 Task: Create a section Agile Assemblers and in the section, add a milestone Internet of Things Integration in the project AgileBuddy
Action: Mouse moved to (46, 287)
Screenshot: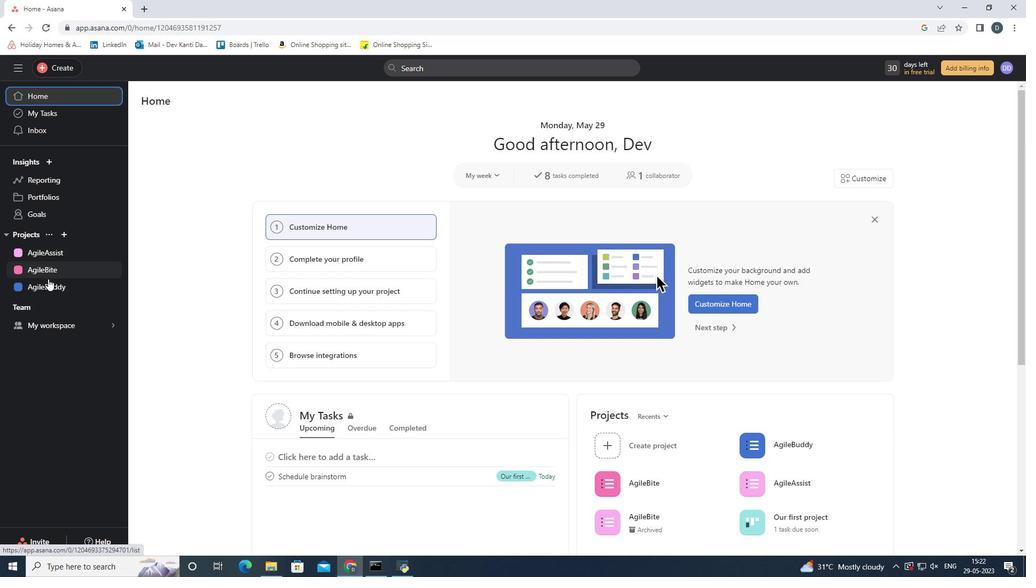
Action: Mouse pressed left at (46, 287)
Screenshot: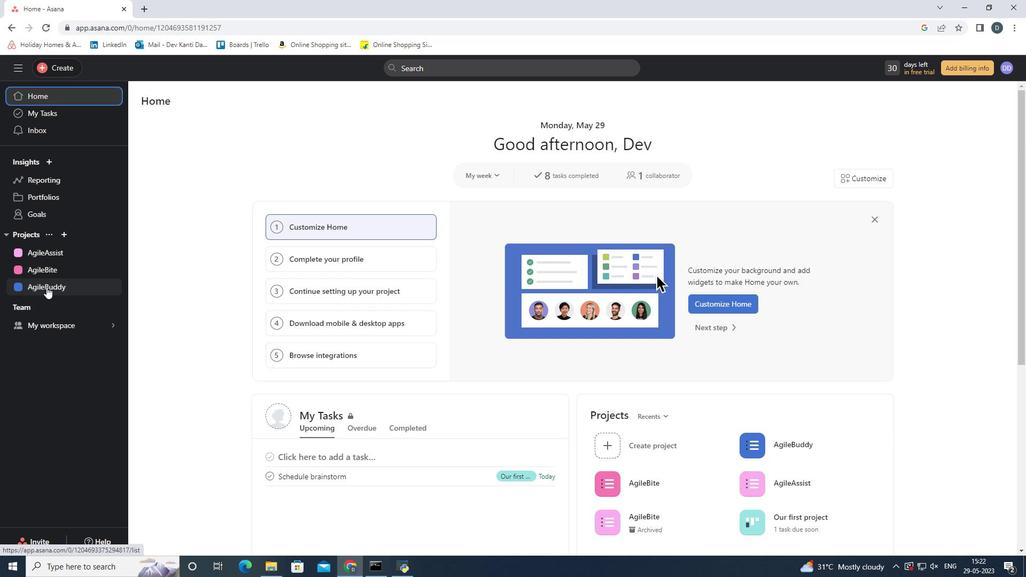 
Action: Mouse moved to (382, 321)
Screenshot: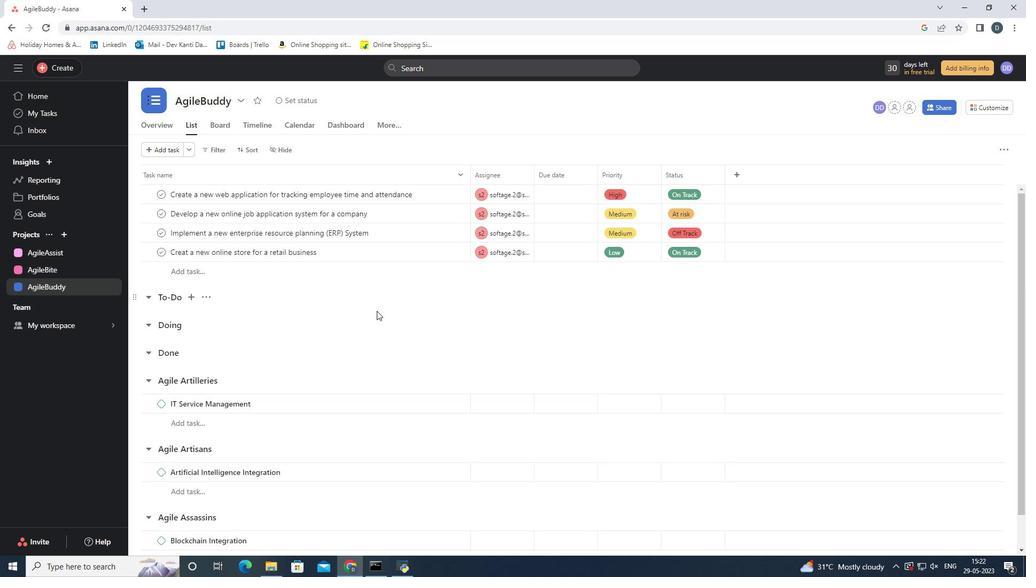 
Action: Mouse scrolled (382, 320) with delta (0, 0)
Screenshot: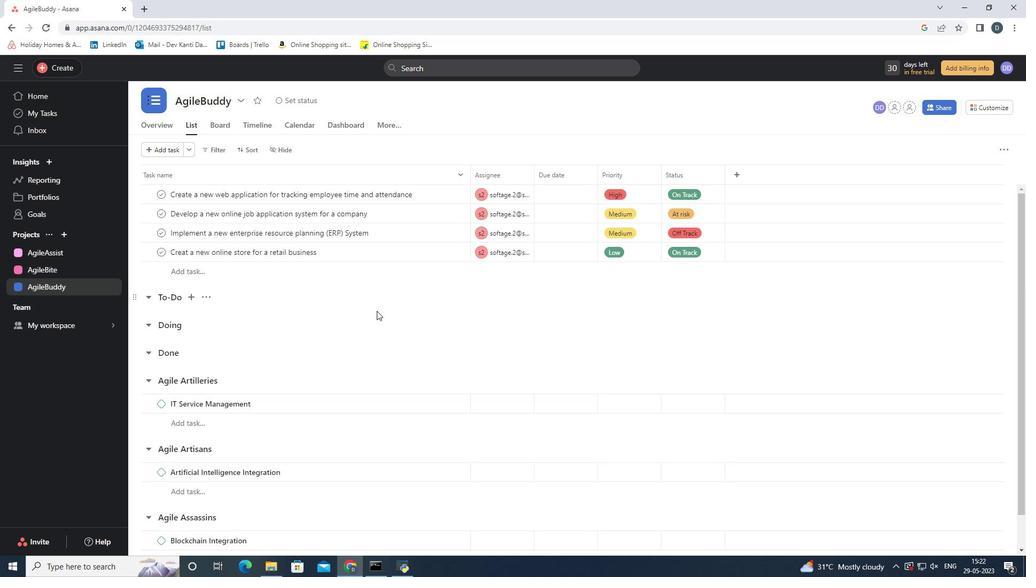 
Action: Mouse moved to (383, 322)
Screenshot: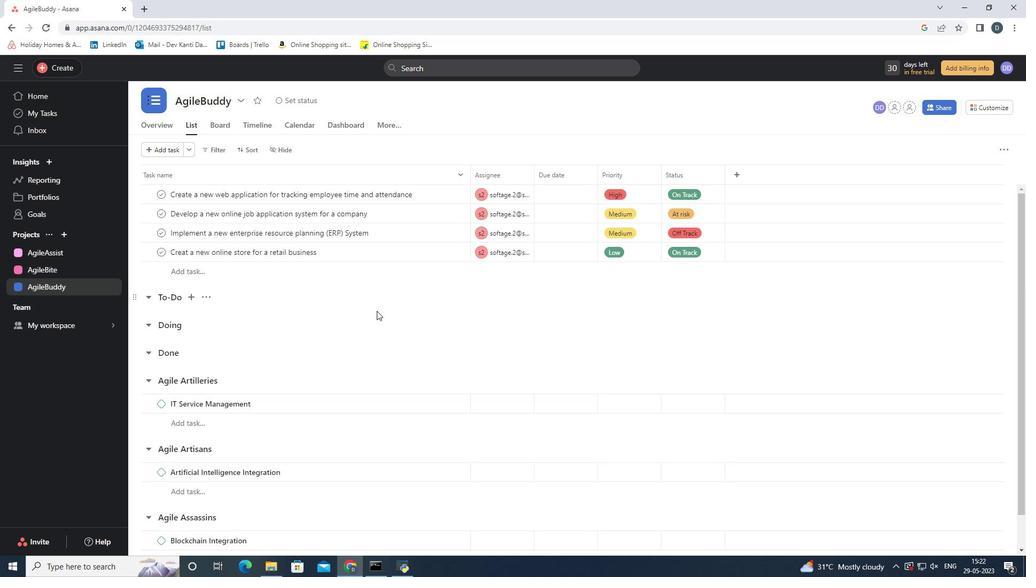 
Action: Mouse scrolled (383, 321) with delta (0, 0)
Screenshot: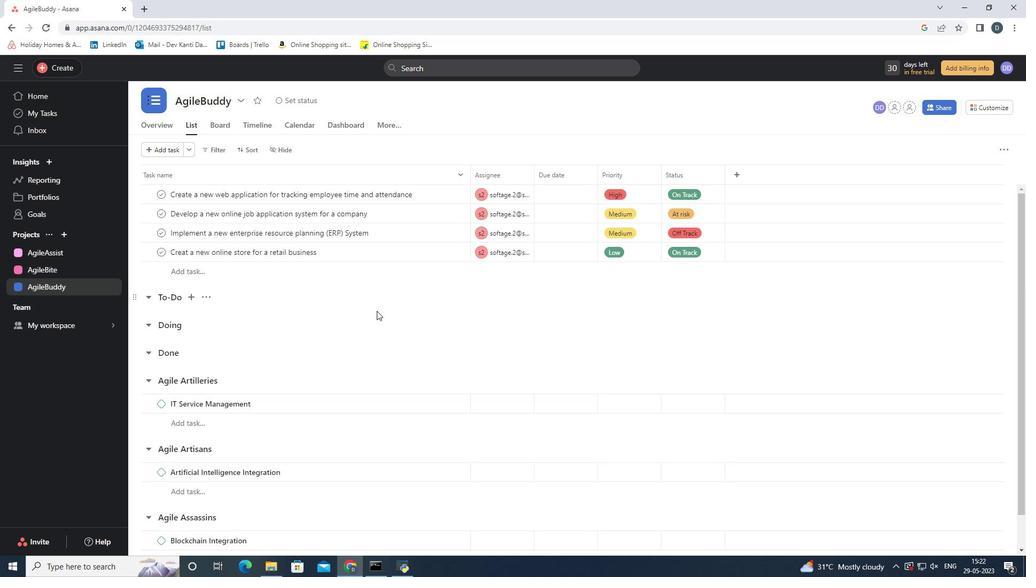
Action: Mouse scrolled (383, 321) with delta (0, 0)
Screenshot: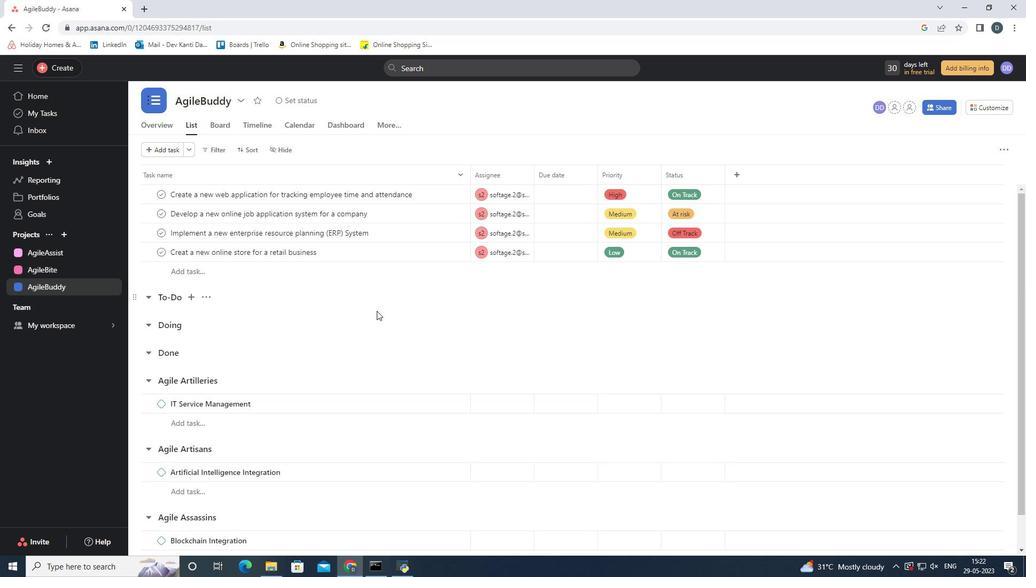 
Action: Mouse scrolled (383, 321) with delta (0, 0)
Screenshot: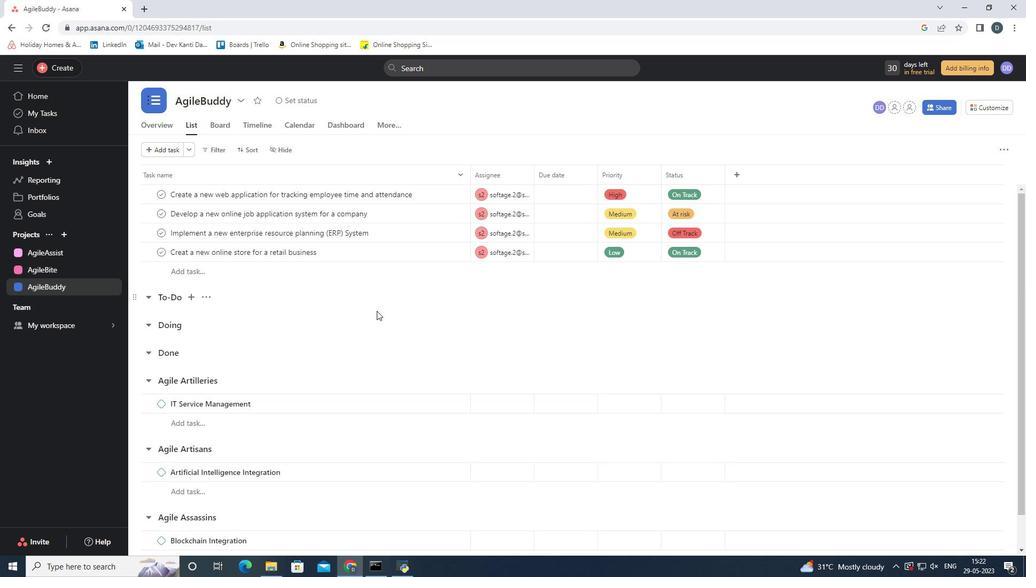
Action: Mouse moved to (384, 322)
Screenshot: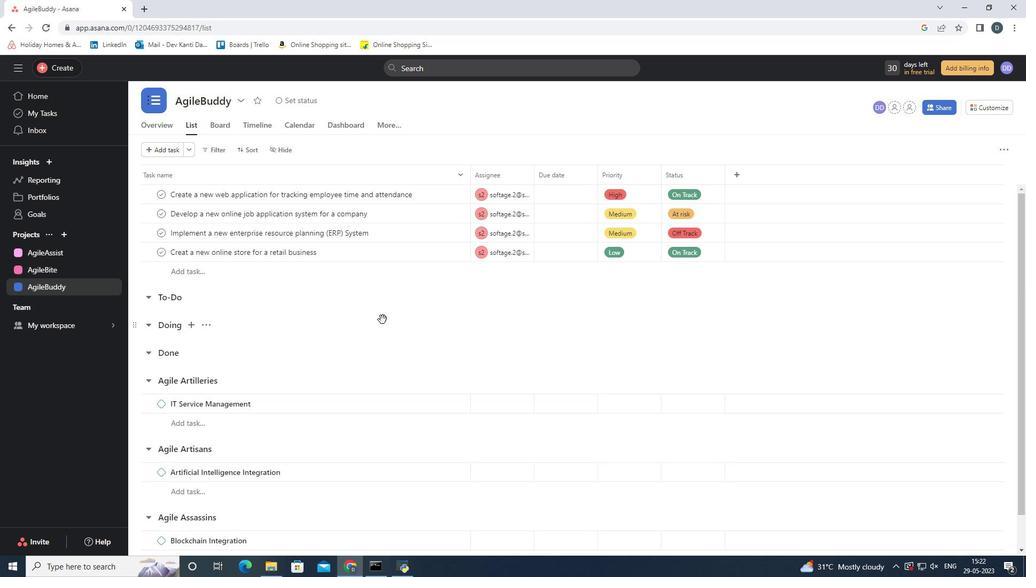 
Action: Mouse scrolled (384, 322) with delta (0, 0)
Screenshot: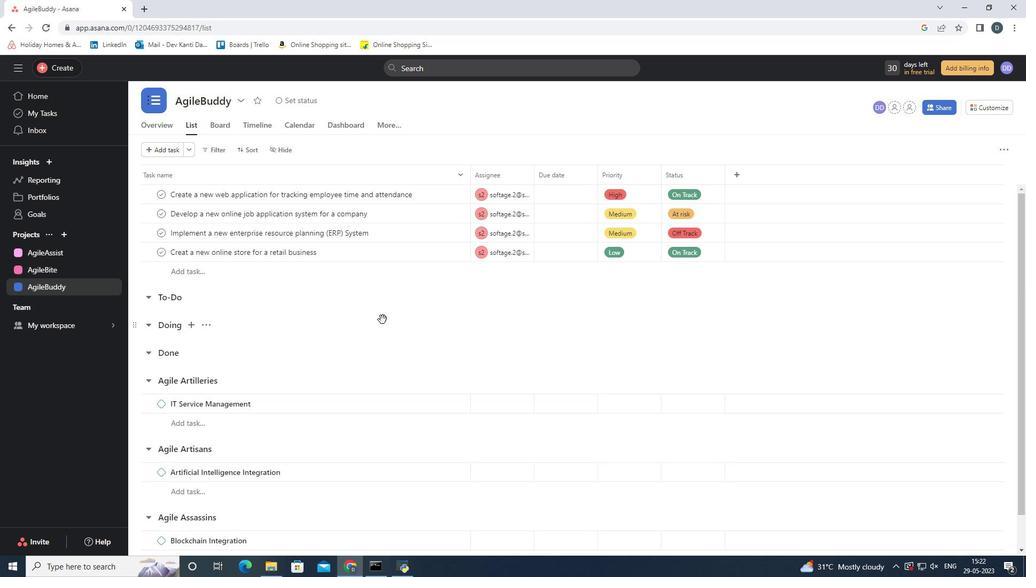
Action: Mouse moved to (185, 546)
Screenshot: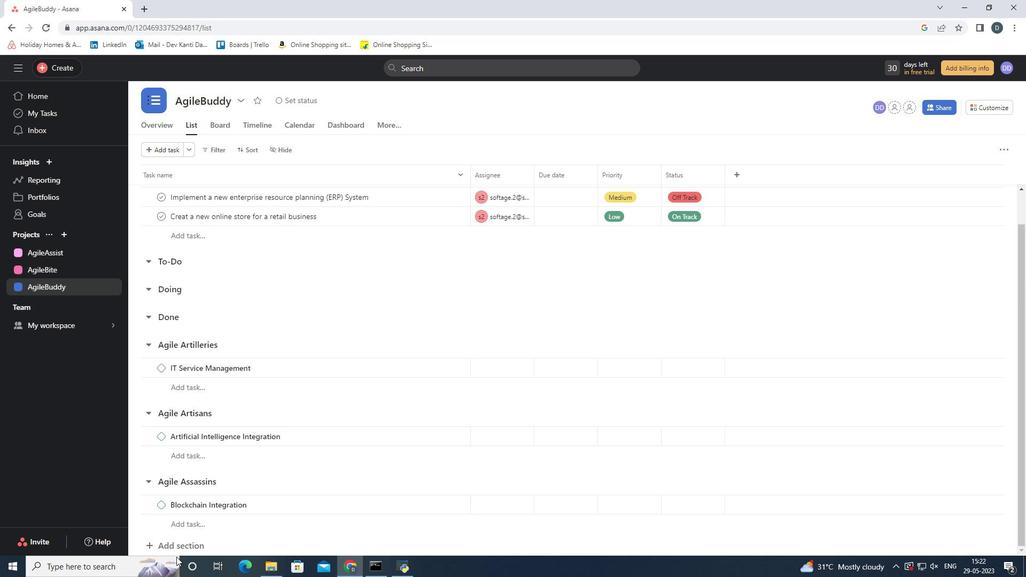 
Action: Mouse pressed left at (185, 546)
Screenshot: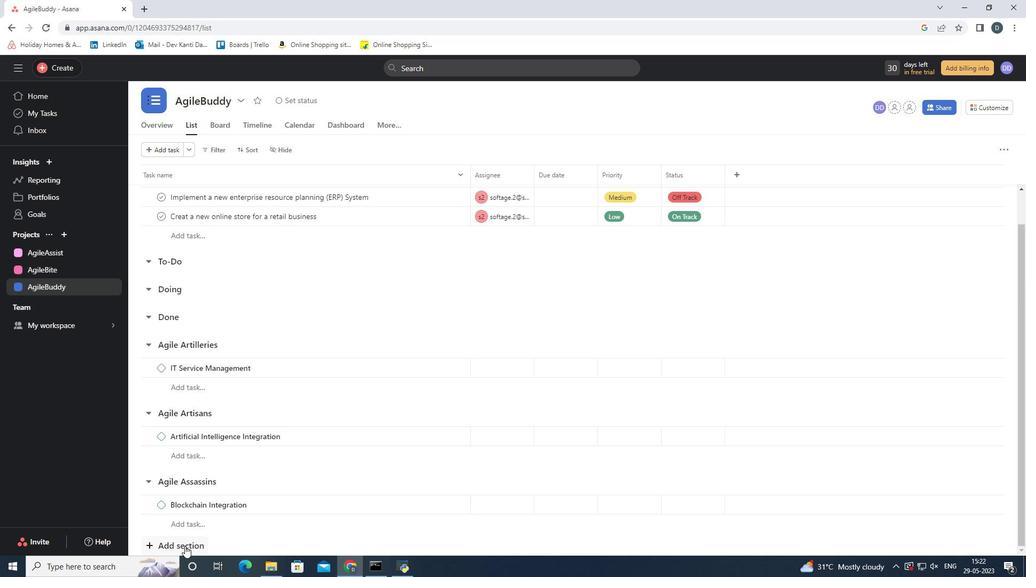 
Action: Mouse moved to (431, 428)
Screenshot: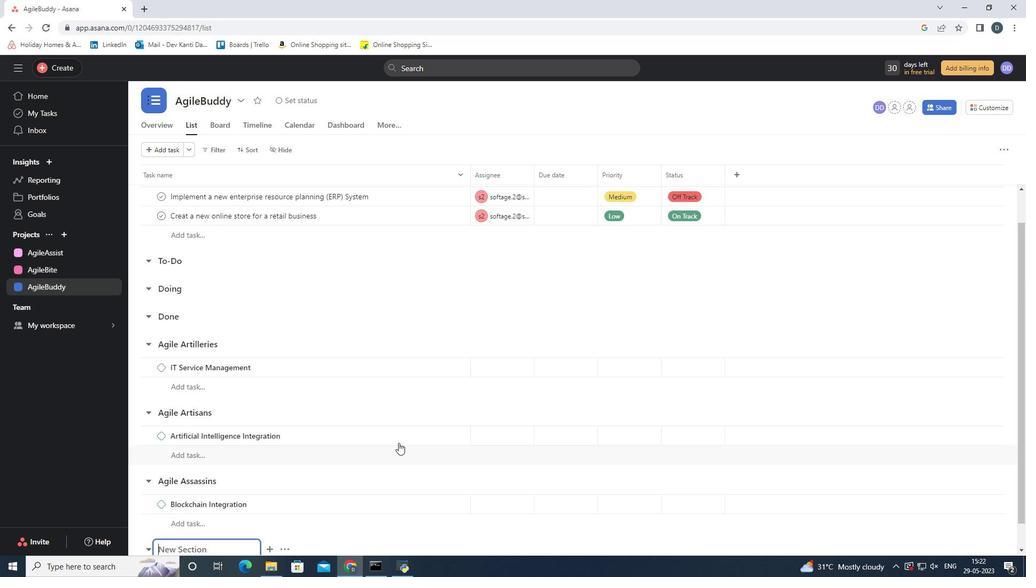 
Action: Mouse scrolled (431, 427) with delta (0, 0)
Screenshot: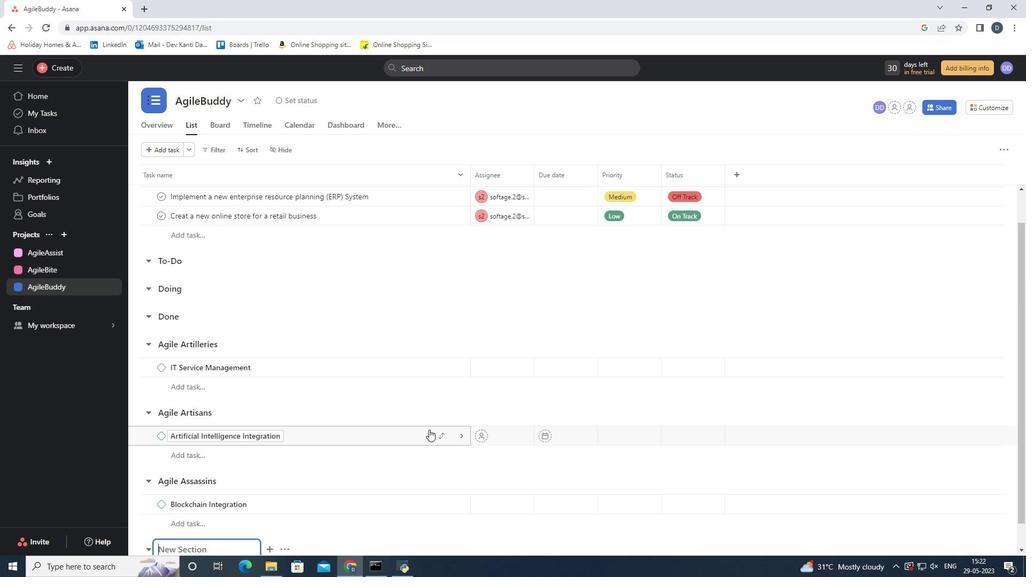 
Action: Mouse scrolled (431, 427) with delta (0, 0)
Screenshot: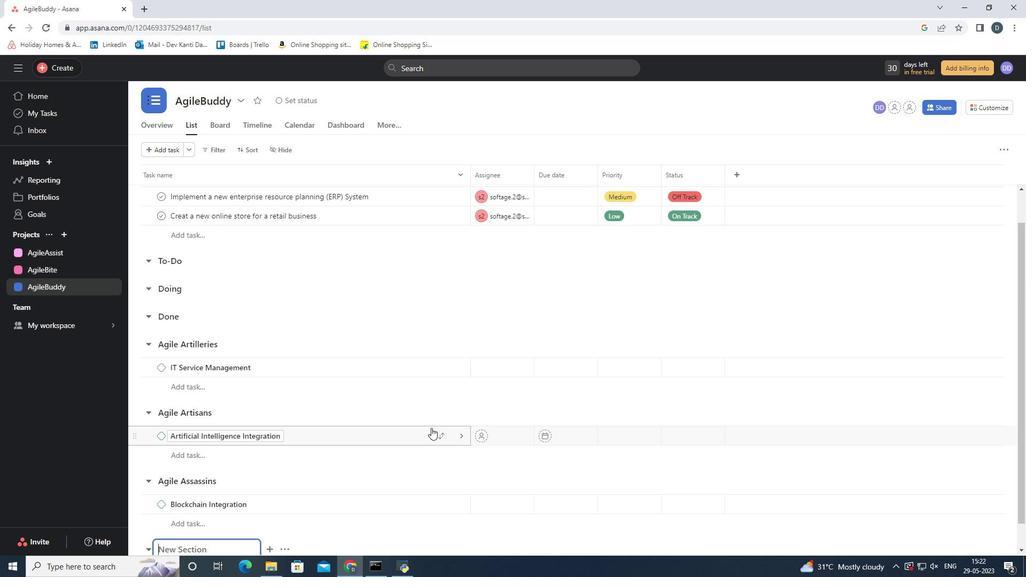 
Action: Mouse scrolled (431, 427) with delta (0, 0)
Screenshot: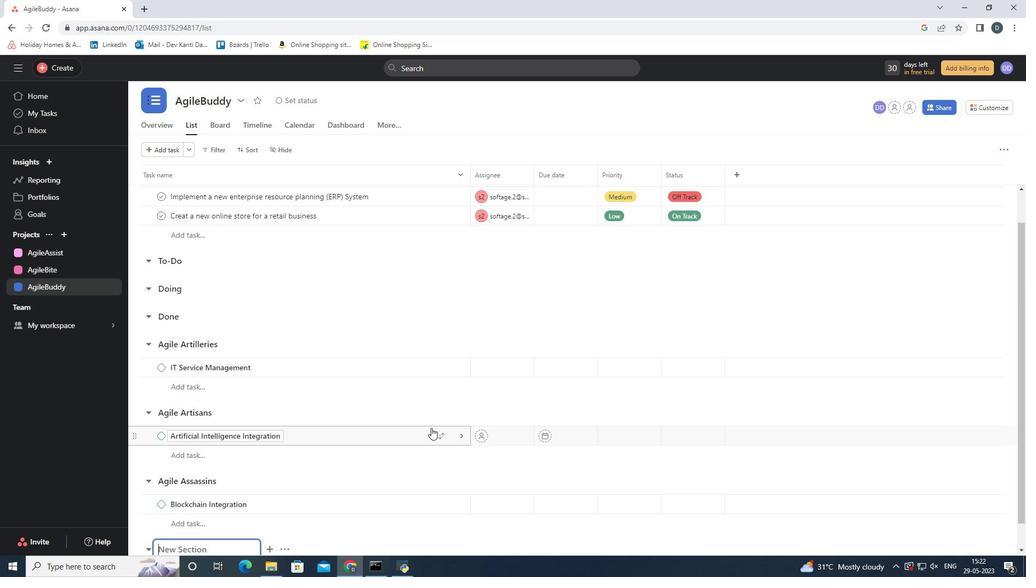
Action: Mouse scrolled (431, 427) with delta (0, 0)
Screenshot: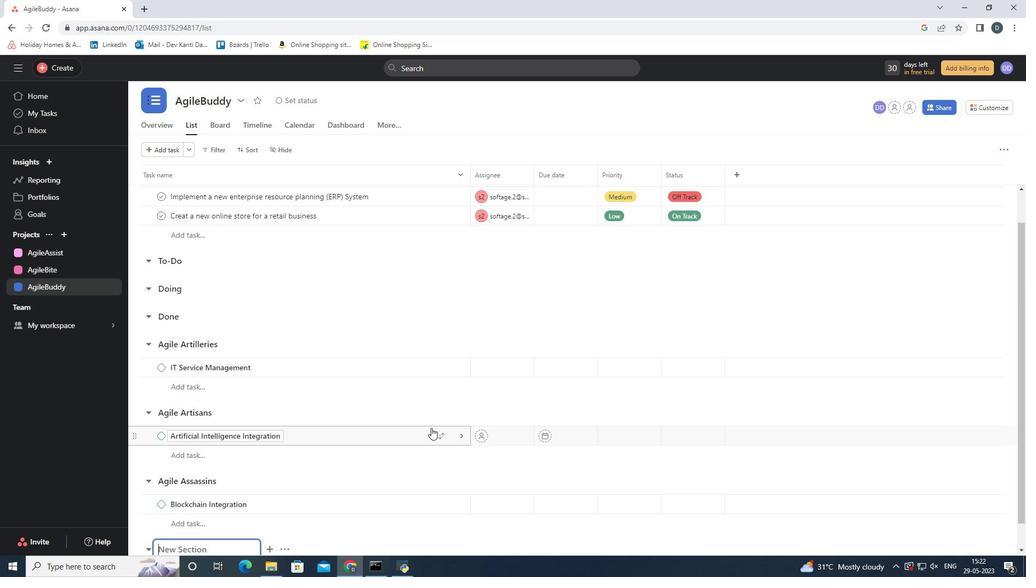 
Action: Mouse moved to (488, 540)
Screenshot: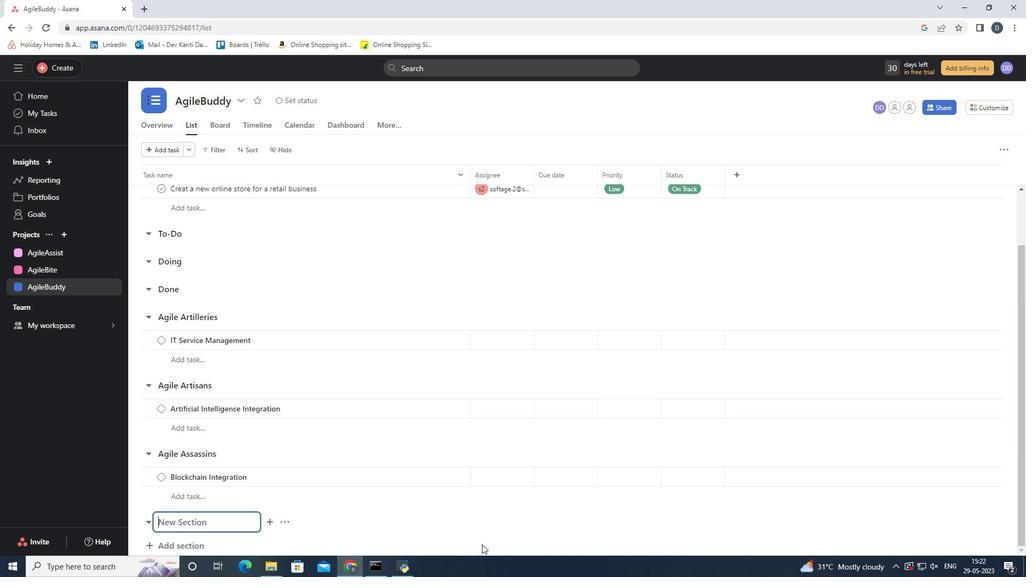 
Action: Key pressed <Key.shift><Key.shift><Key.shift><Key.shift><Key.shift><Key.shift><Key.shift><Key.shift><Key.shift>A
Screenshot: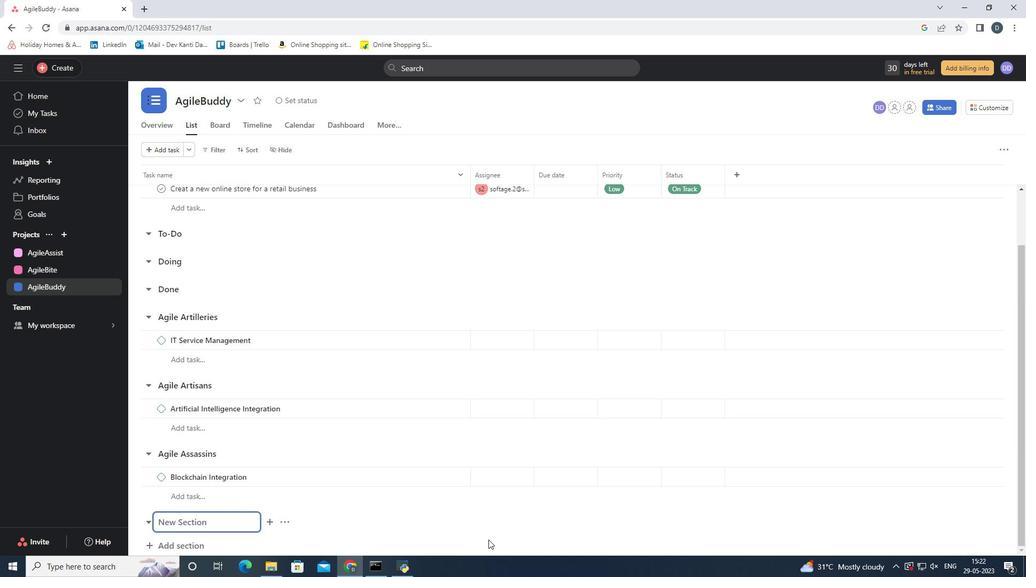
Action: Mouse moved to (488, 539)
Screenshot: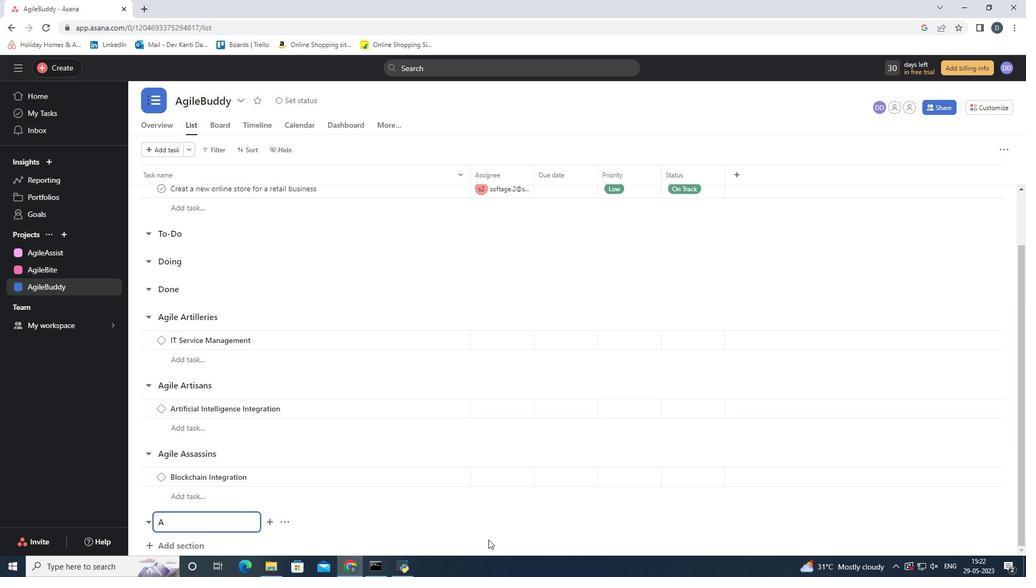 
Action: Key pressed gile<Key.space><Key.shift><Key.shift><Key.shift><Key.shift><Key.shift><Key.shift>Assemblers
Screenshot: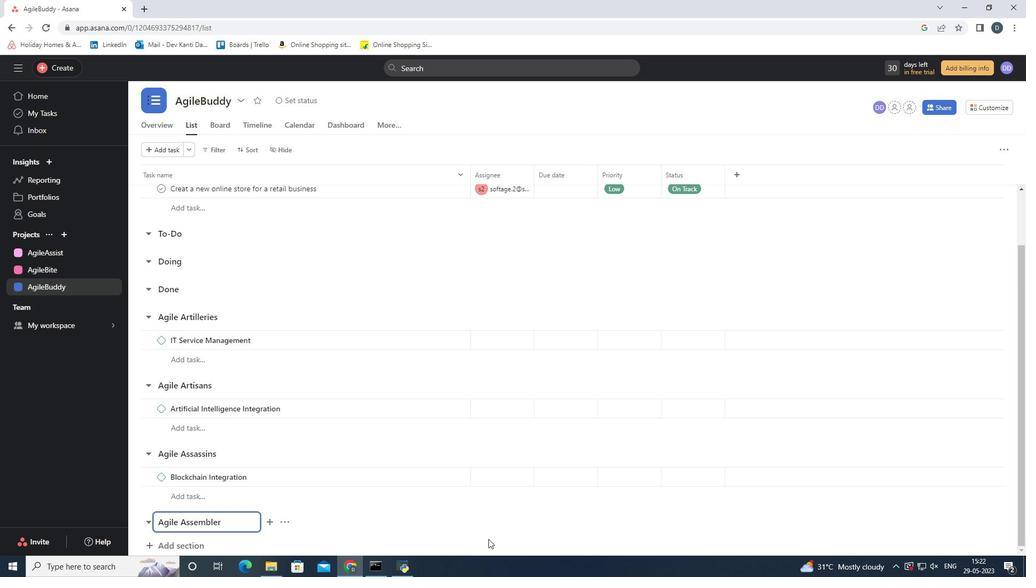 
Action: Mouse moved to (270, 521)
Screenshot: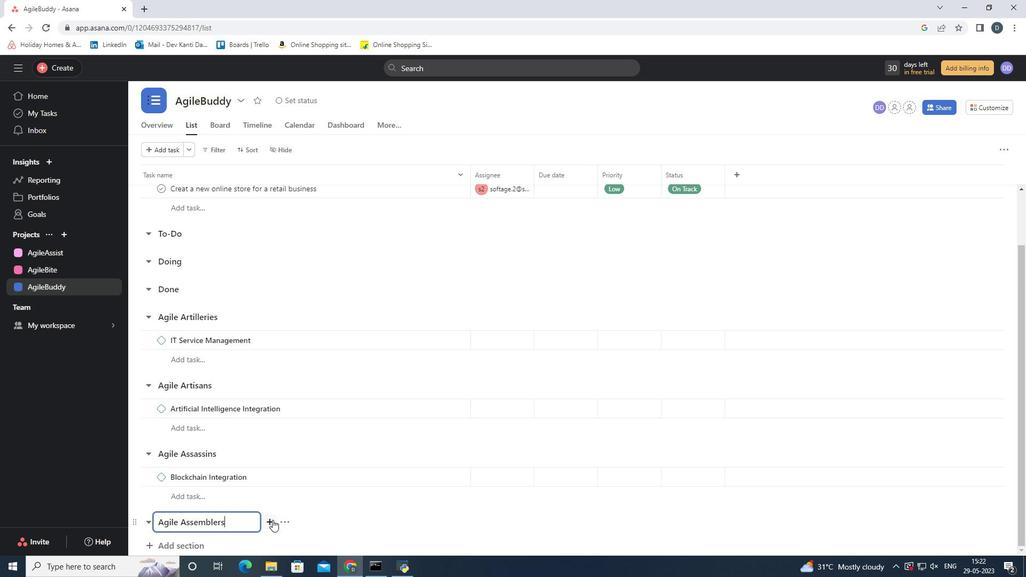 
Action: Mouse pressed left at (270, 521)
Screenshot: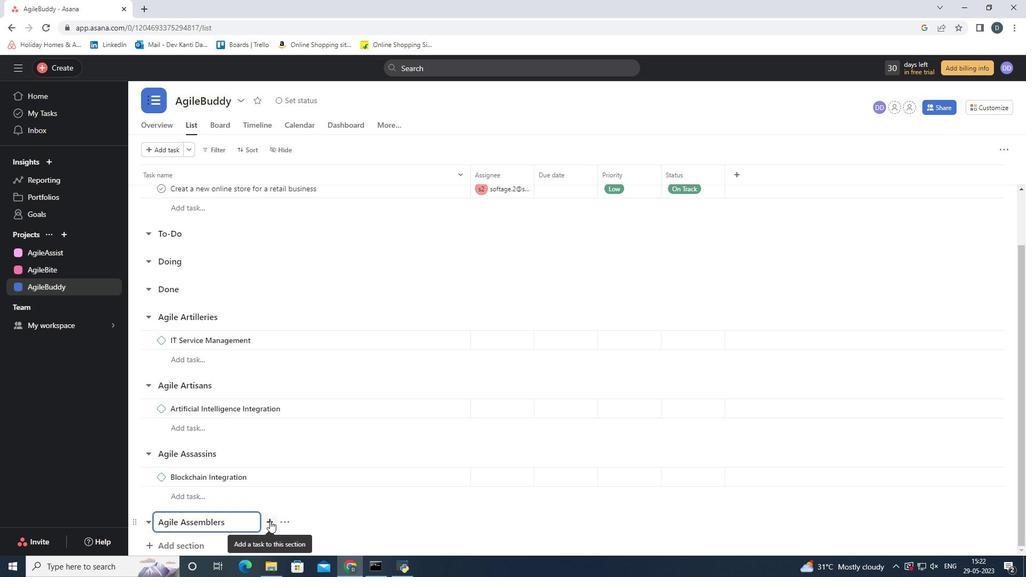 
Action: Mouse moved to (229, 519)
Screenshot: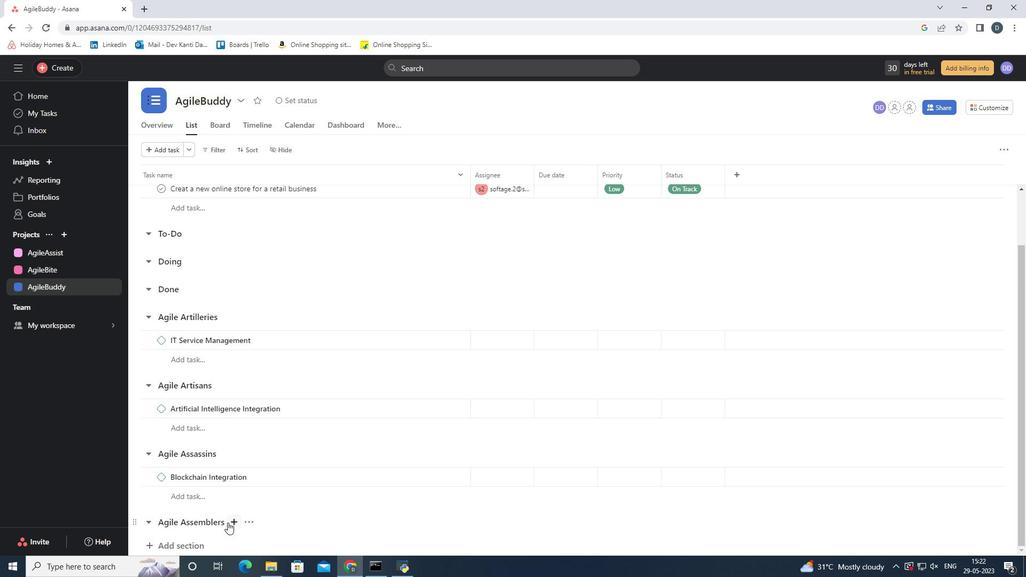 
Action: Mouse pressed left at (229, 519)
Screenshot: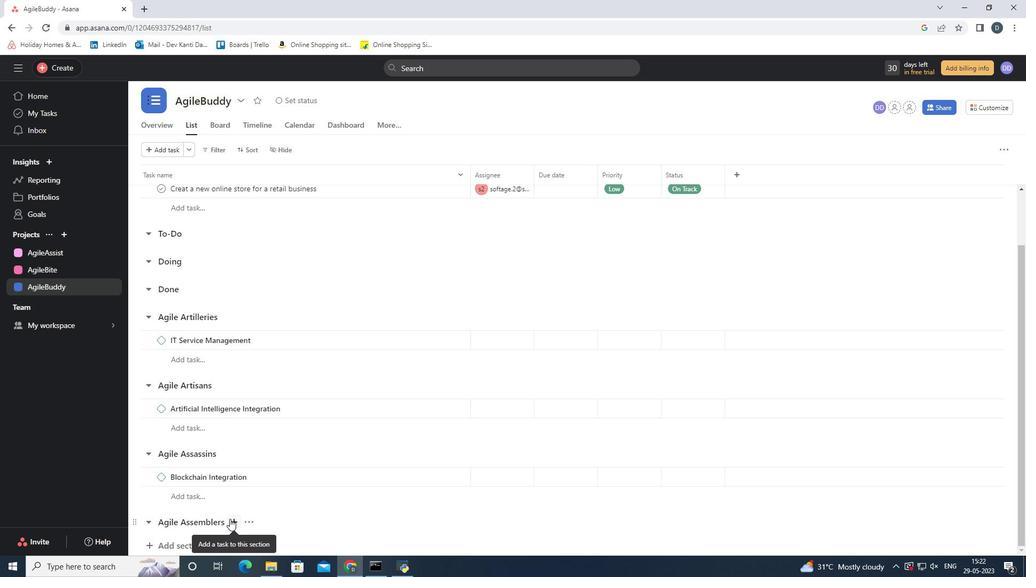 
Action: Mouse moved to (288, 495)
Screenshot: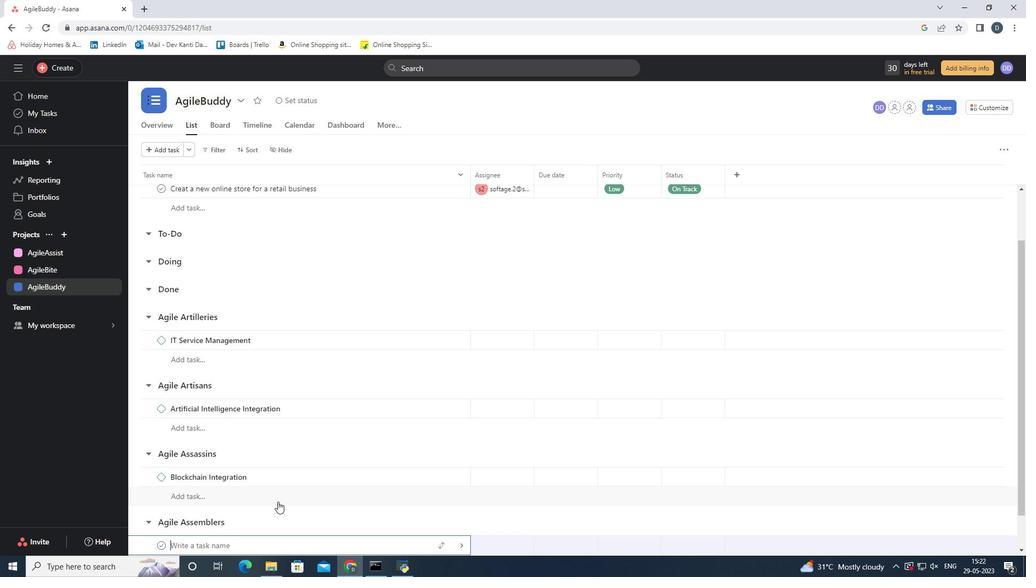 
Action: Mouse scrolled (288, 494) with delta (0, 0)
Screenshot: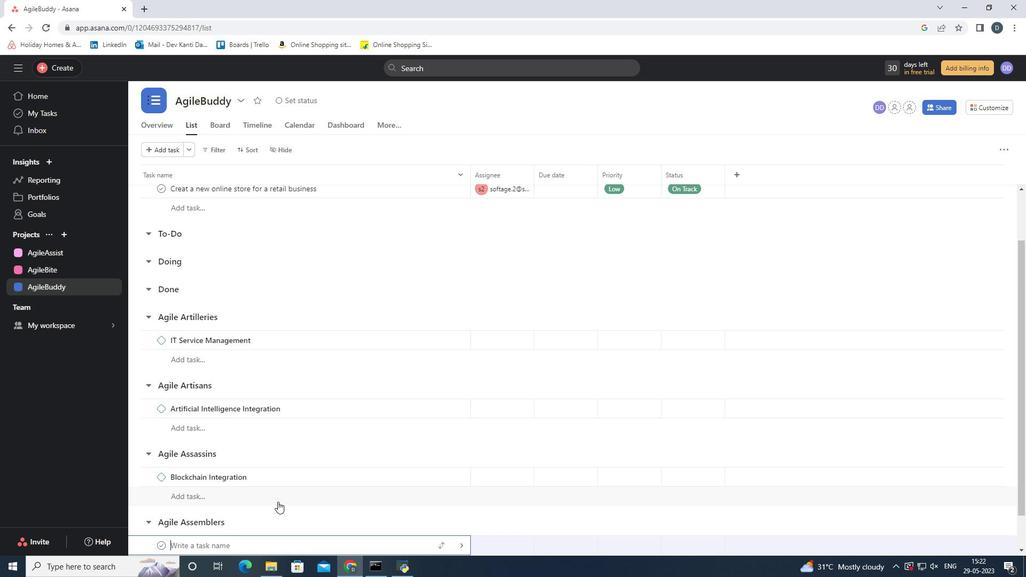 
Action: Mouse scrolled (288, 494) with delta (0, 0)
Screenshot: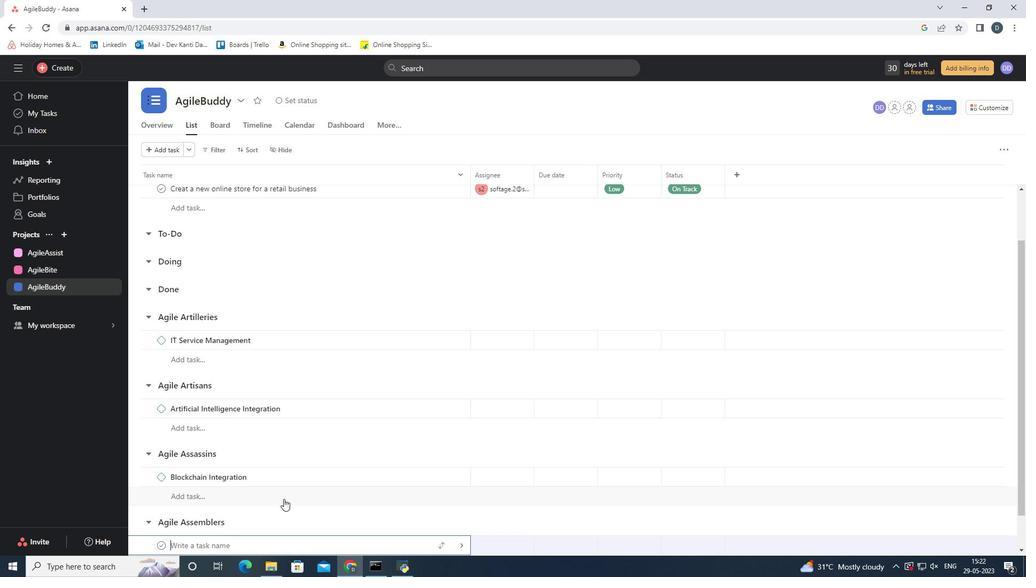 
Action: Mouse scrolled (288, 494) with delta (0, 0)
Screenshot: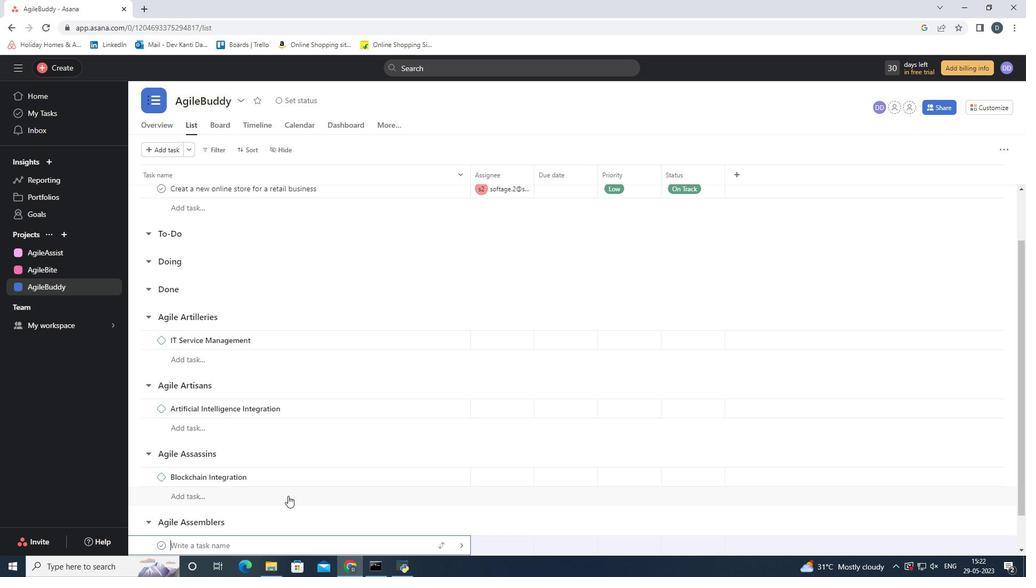 
Action: Mouse scrolled (288, 494) with delta (0, 0)
Screenshot: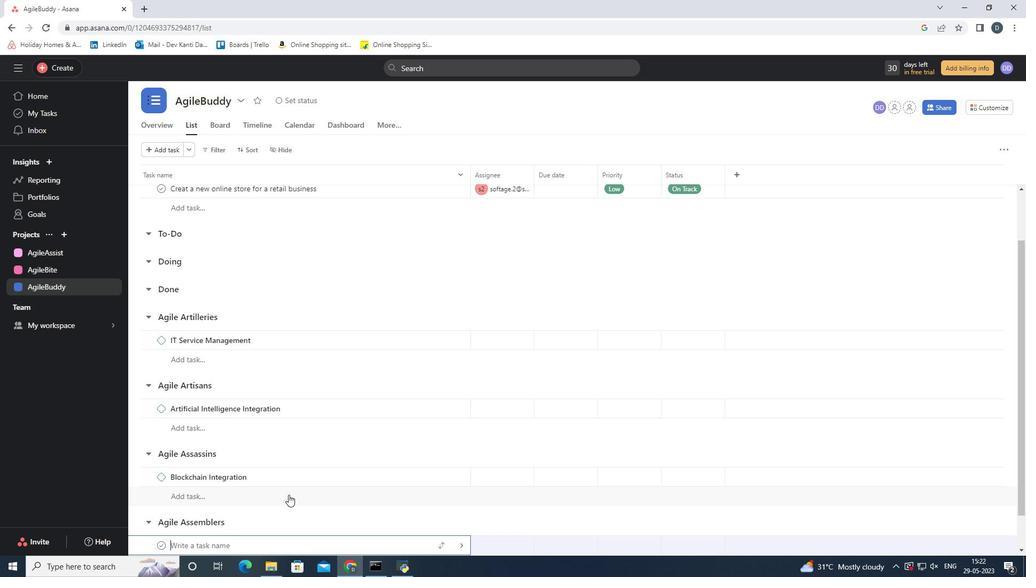 
Action: Mouse moved to (393, 475)
Screenshot: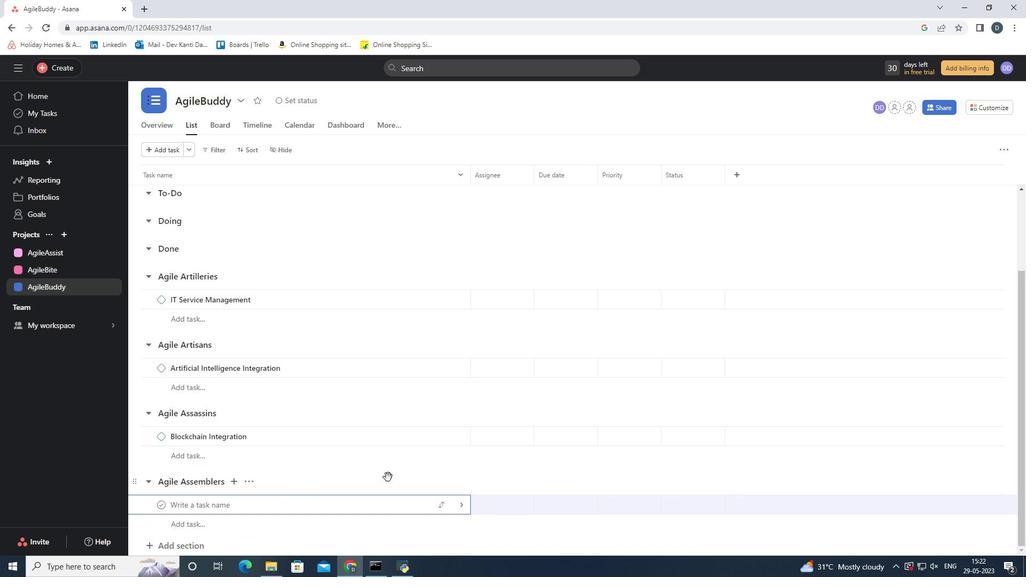 
Action: Key pressed <Key.shift><Key.shift><Key.shift><Key.shift><Key.shift><Key.shift><Key.shift>Internet<Key.space>of<Key.space><Key.space><Key.backspace><Key.shift><Key.shift>Things<Key.space><Key.shift_r>Integration<Key.space><Key.backspace>
Screenshot: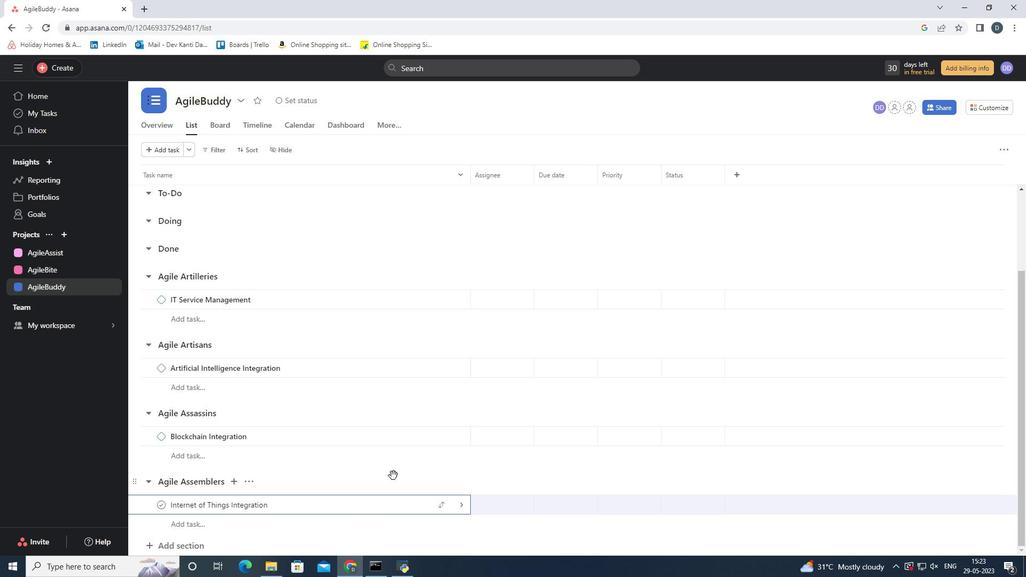 
Action: Mouse moved to (463, 502)
Screenshot: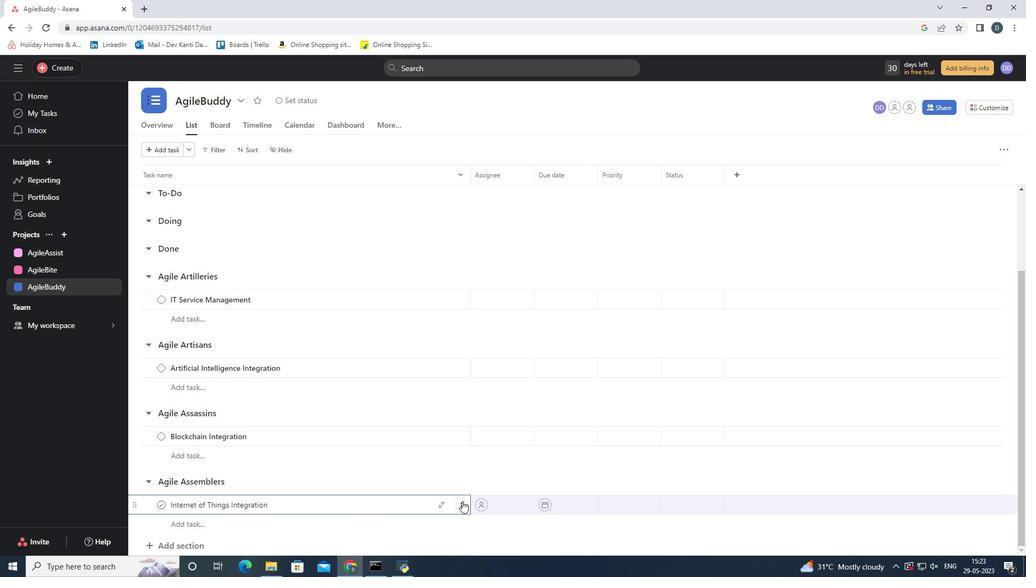 
Action: Mouse pressed left at (463, 502)
Screenshot: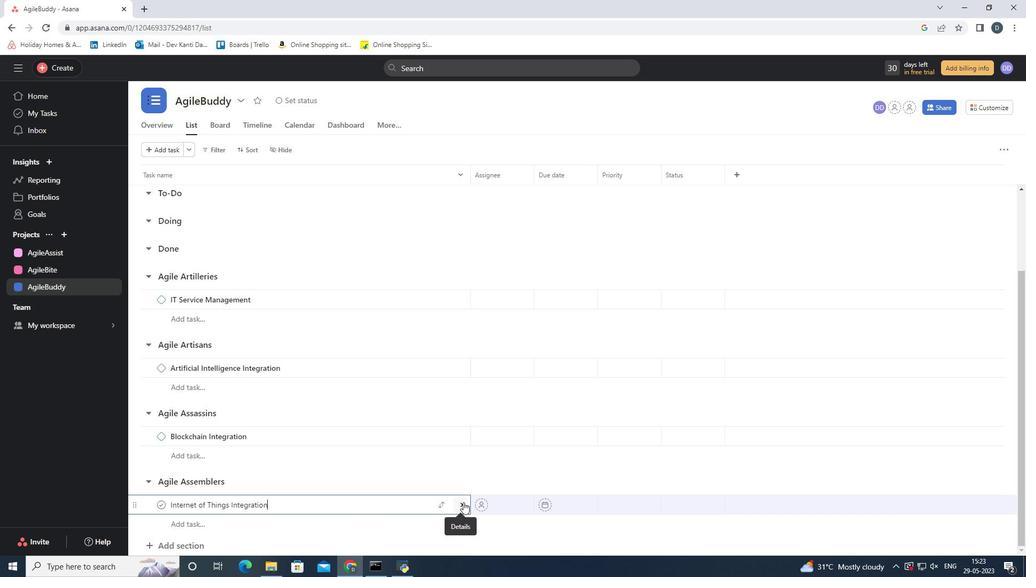 
Action: Mouse moved to (981, 151)
Screenshot: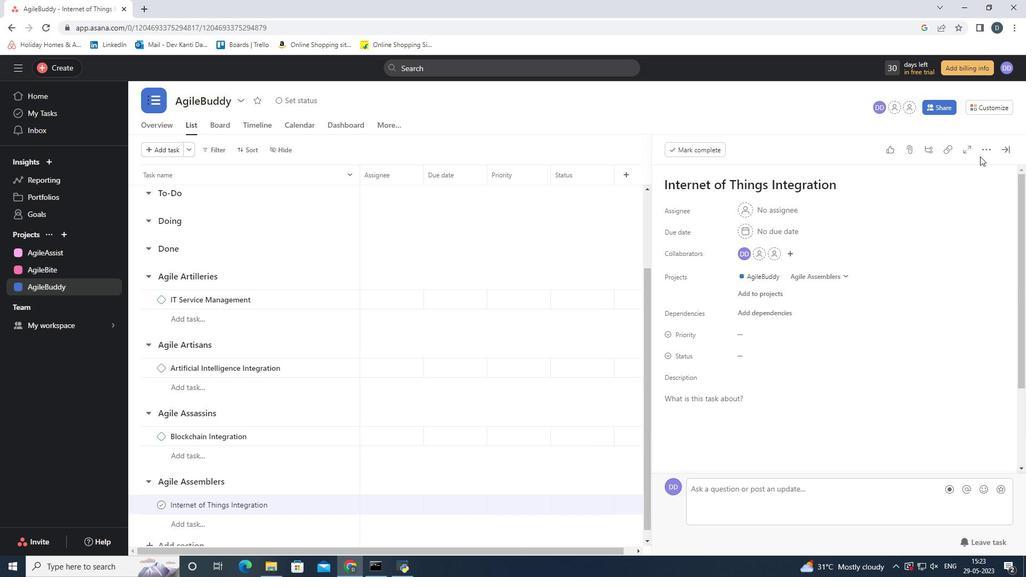 
Action: Mouse pressed left at (981, 151)
Screenshot: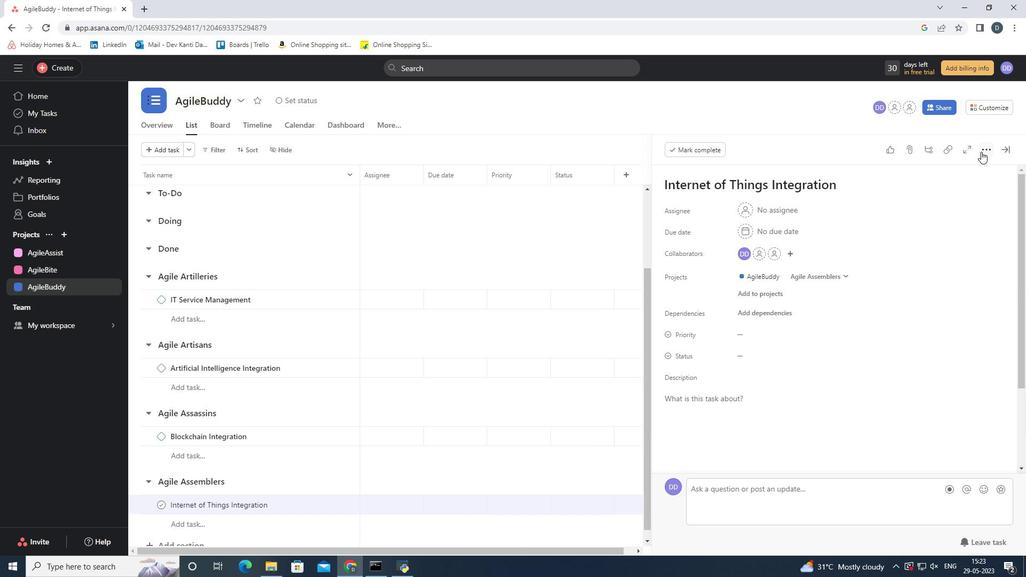 
Action: Mouse moved to (950, 187)
Screenshot: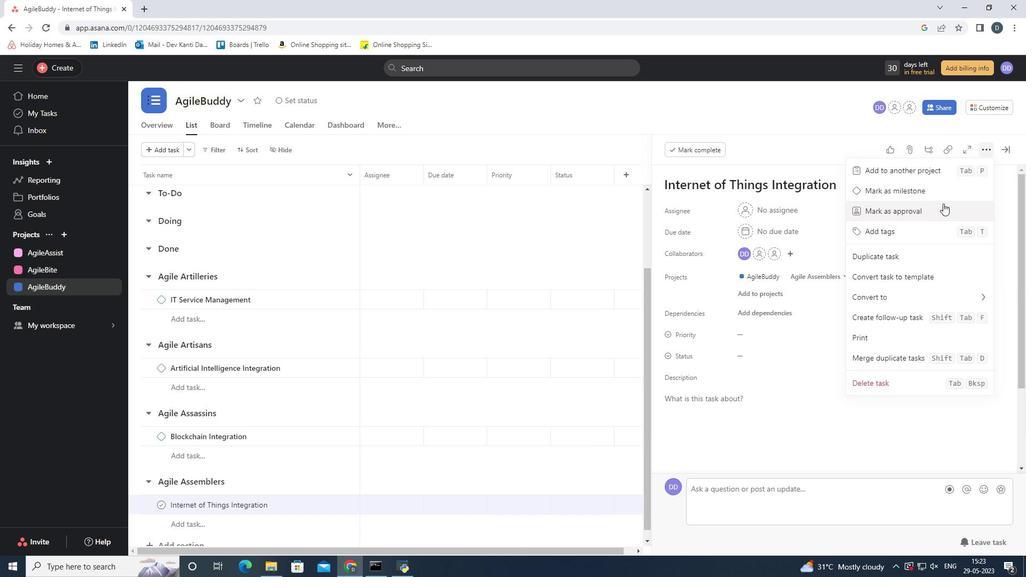 
Action: Mouse pressed left at (950, 187)
Screenshot: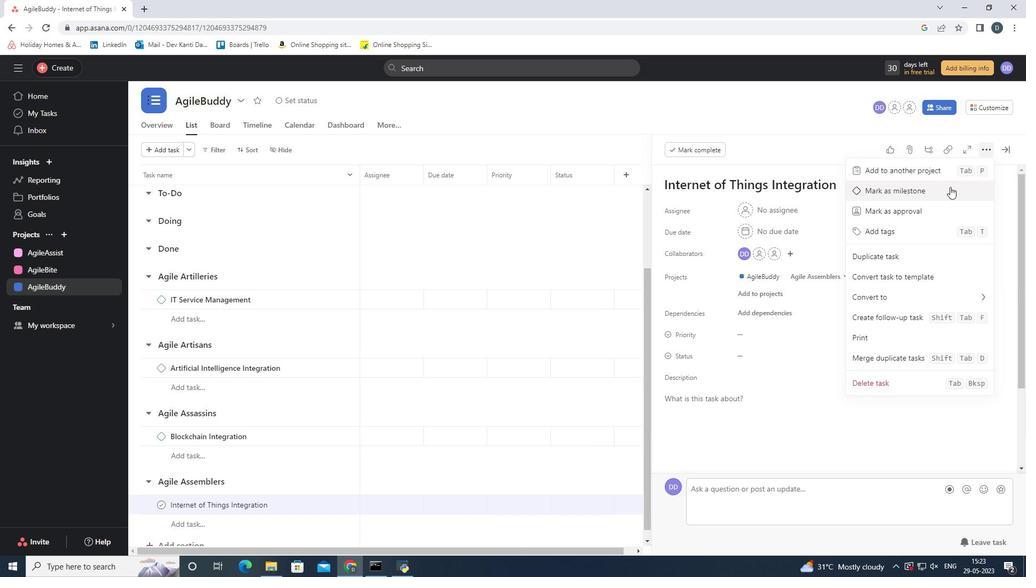 
Action: Mouse moved to (1011, 144)
Screenshot: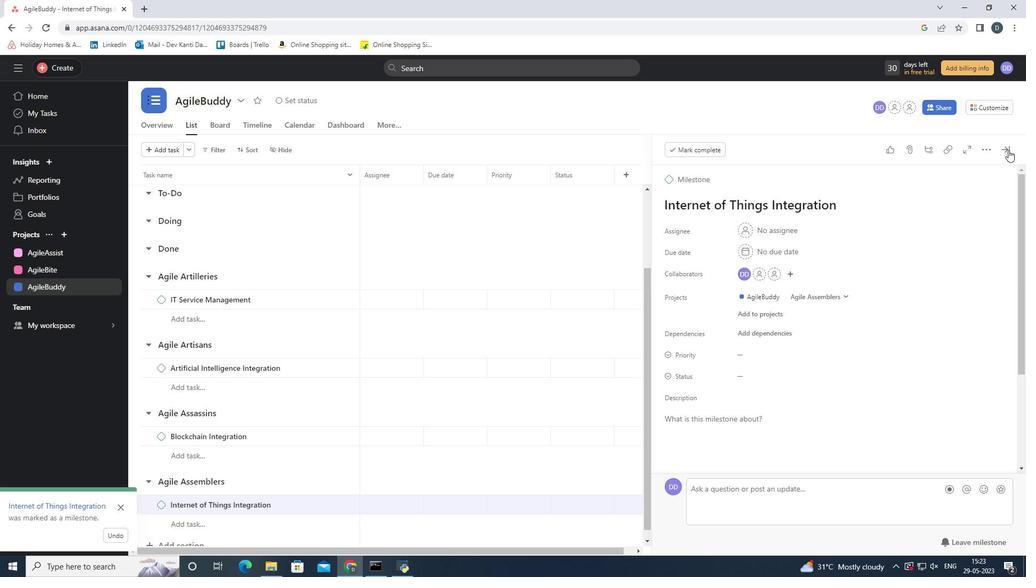 
Action: Mouse pressed left at (1011, 144)
Screenshot: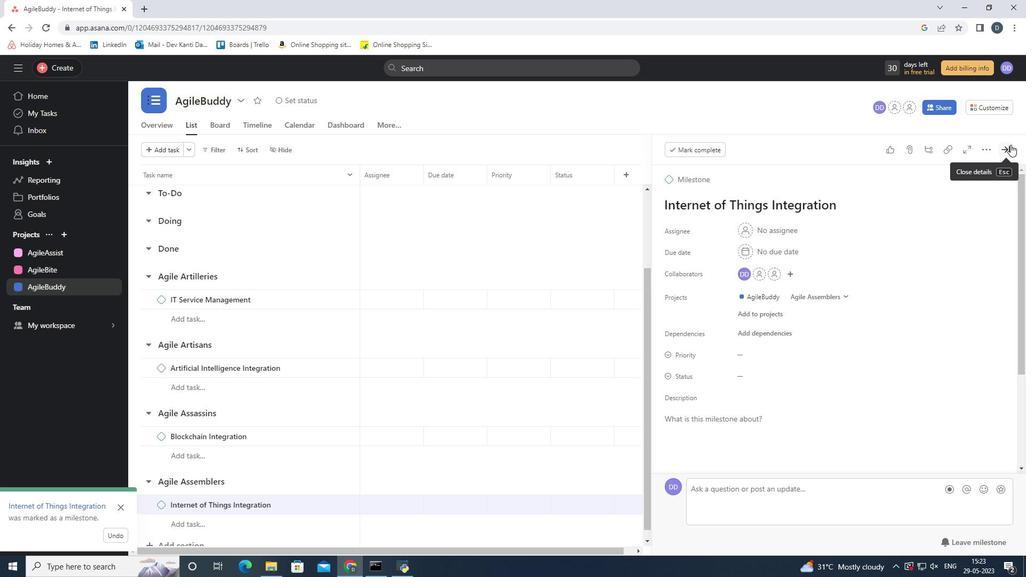 
Action: Mouse moved to (119, 512)
Screenshot: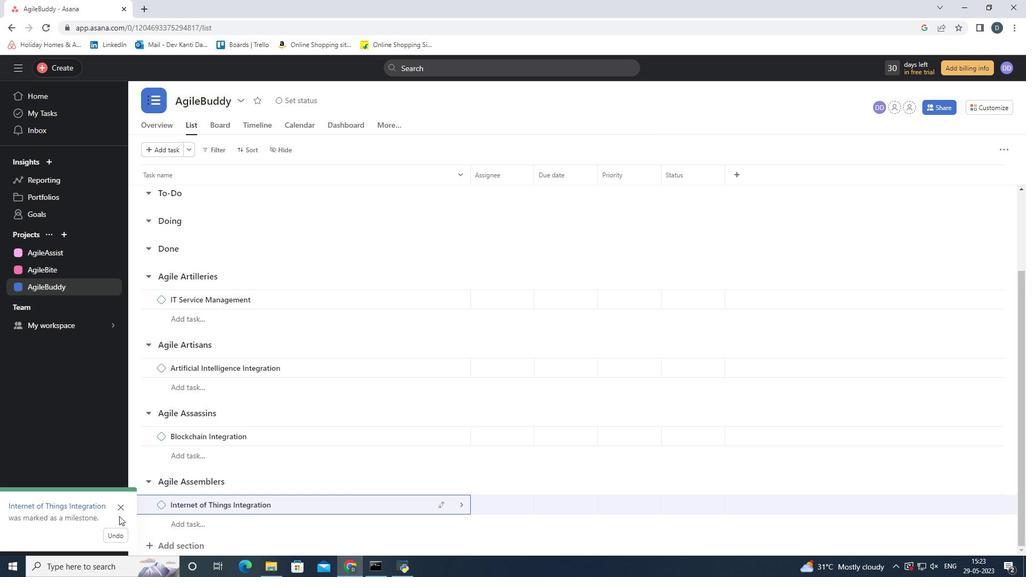 
Action: Mouse pressed left at (119, 512)
Screenshot: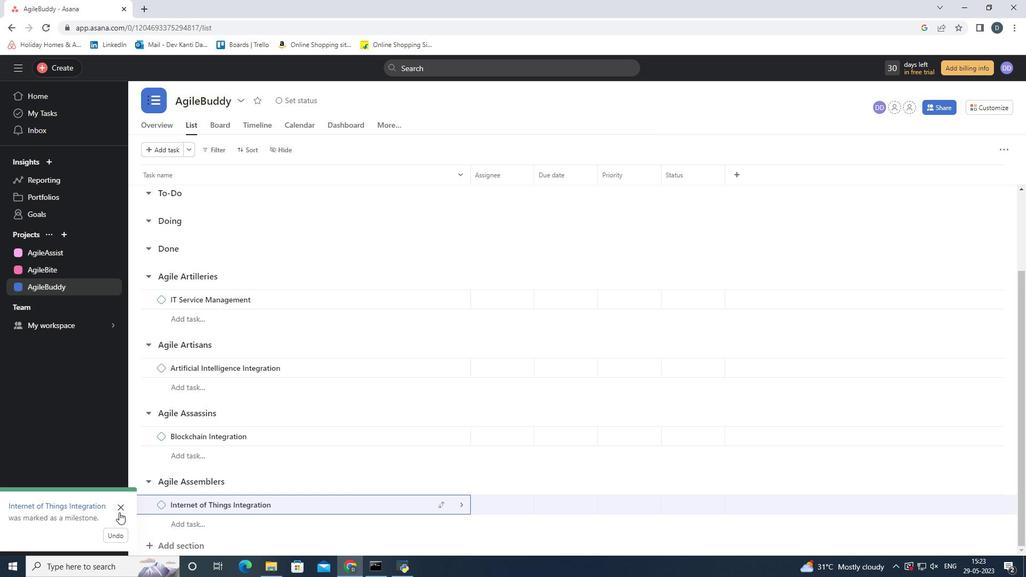 
Action: Mouse moved to (617, 472)
Screenshot: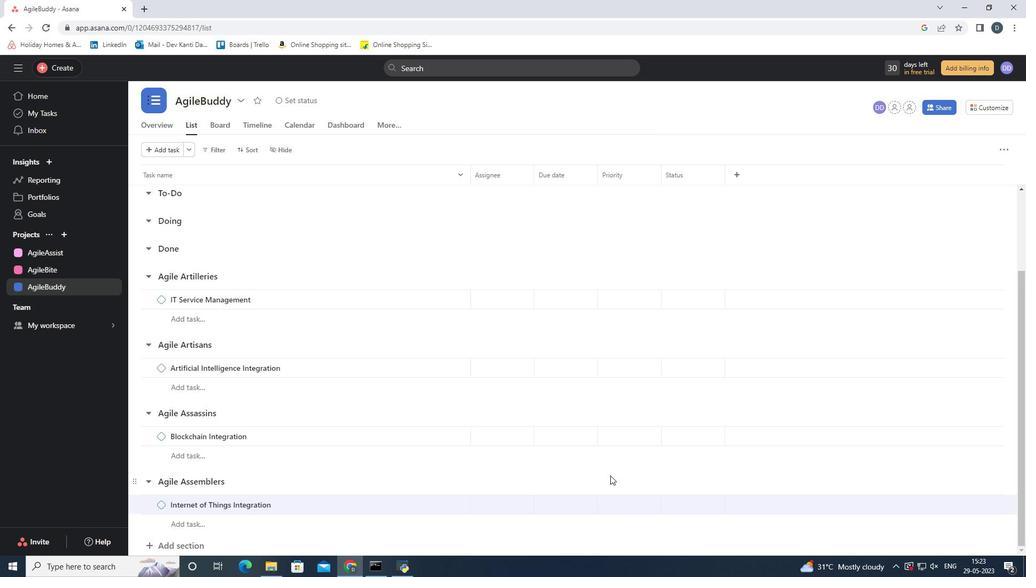 
Action: Mouse pressed left at (617, 472)
Screenshot: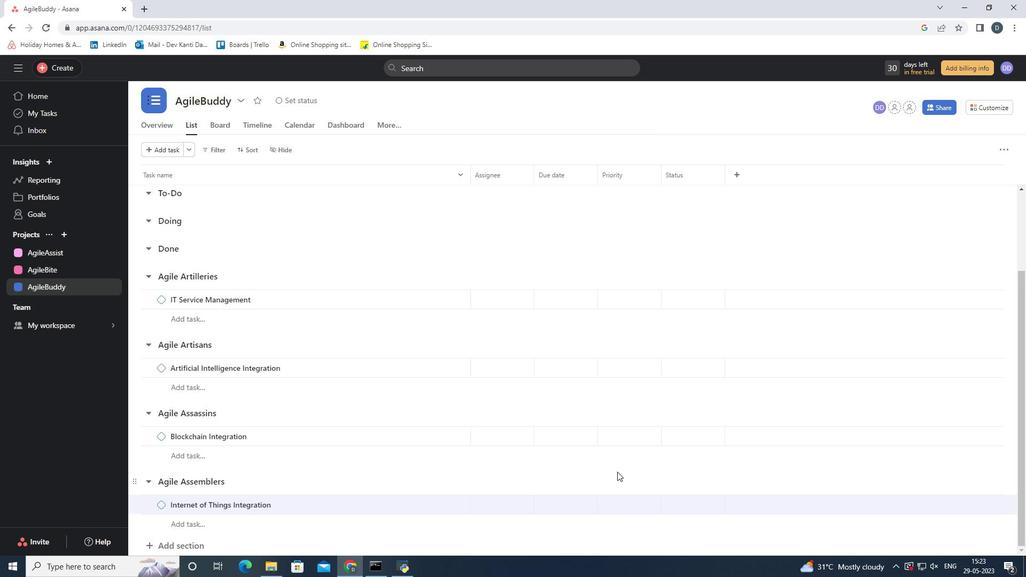 
Action: Mouse scrolled (617, 471) with delta (0, 0)
Screenshot: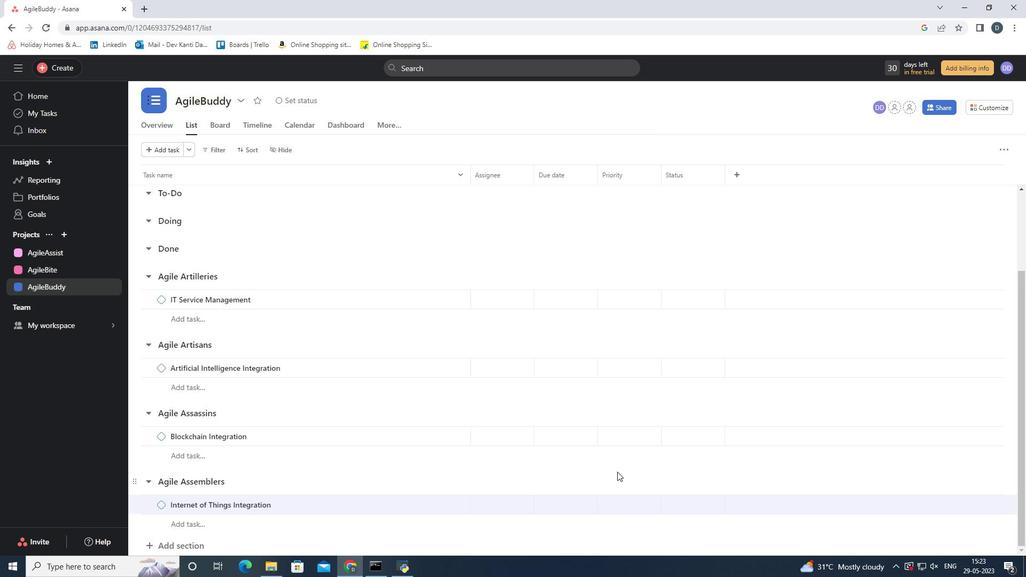 
Action: Mouse scrolled (617, 471) with delta (0, 0)
Screenshot: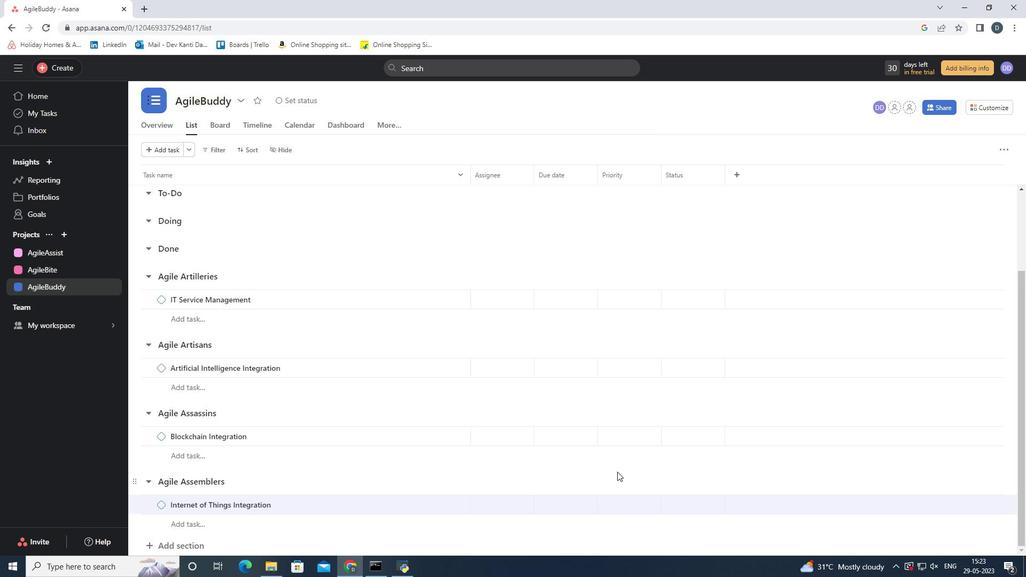 
Action: Mouse scrolled (617, 471) with delta (0, 0)
Screenshot: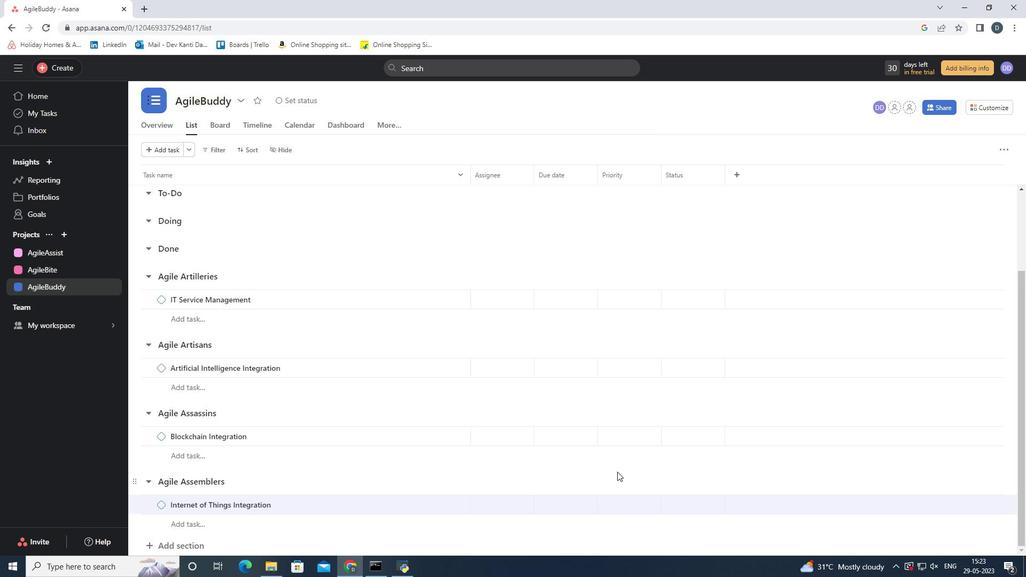 
Action: Mouse scrolled (617, 471) with delta (0, 0)
Screenshot: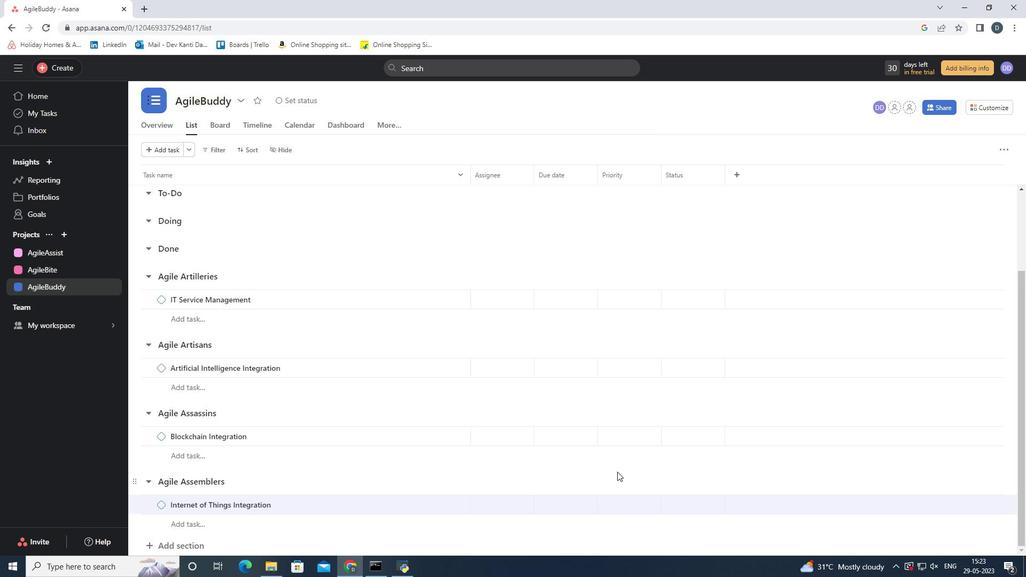 
Action: Mouse scrolled (617, 471) with delta (0, 0)
Screenshot: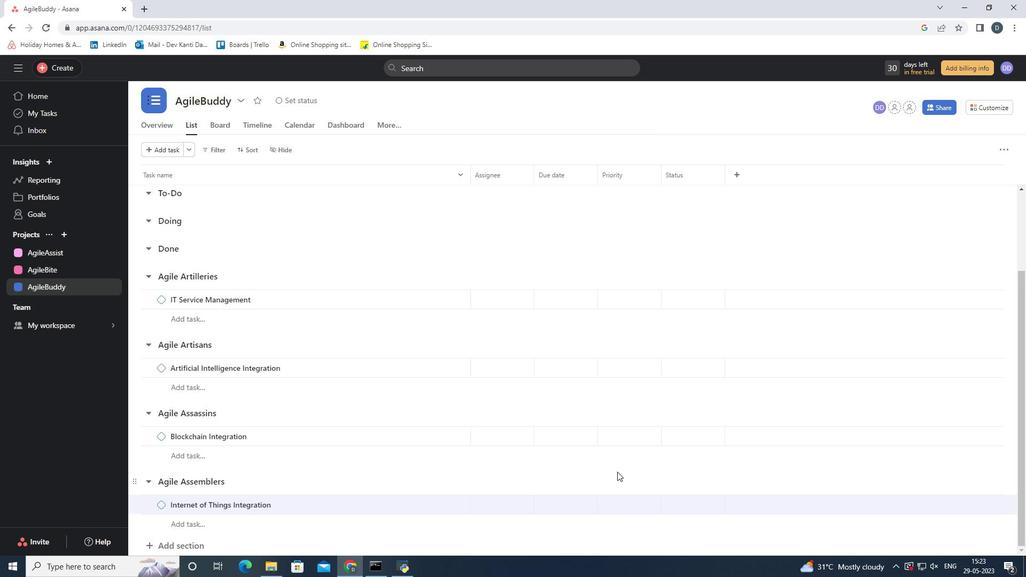 
Action: Mouse scrolled (617, 471) with delta (0, 0)
Screenshot: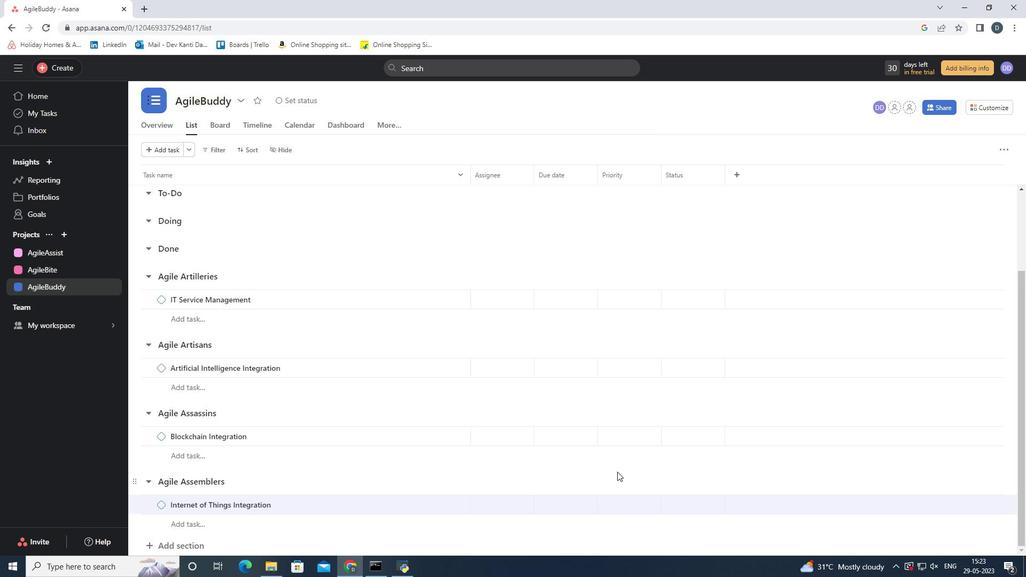 
Action: Mouse scrolled (617, 471) with delta (0, 0)
Screenshot: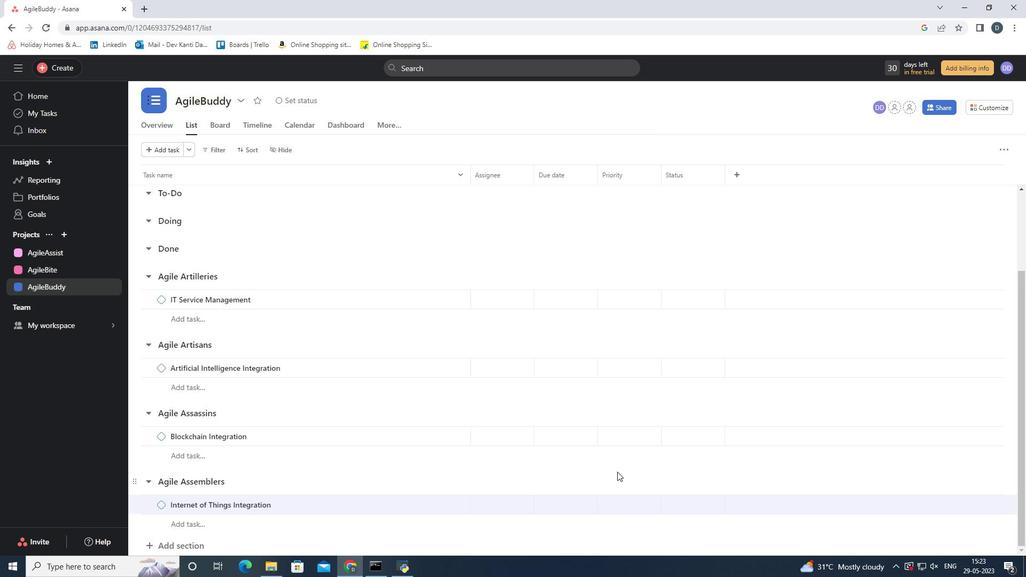 
Action: Mouse moved to (488, 467)
Screenshot: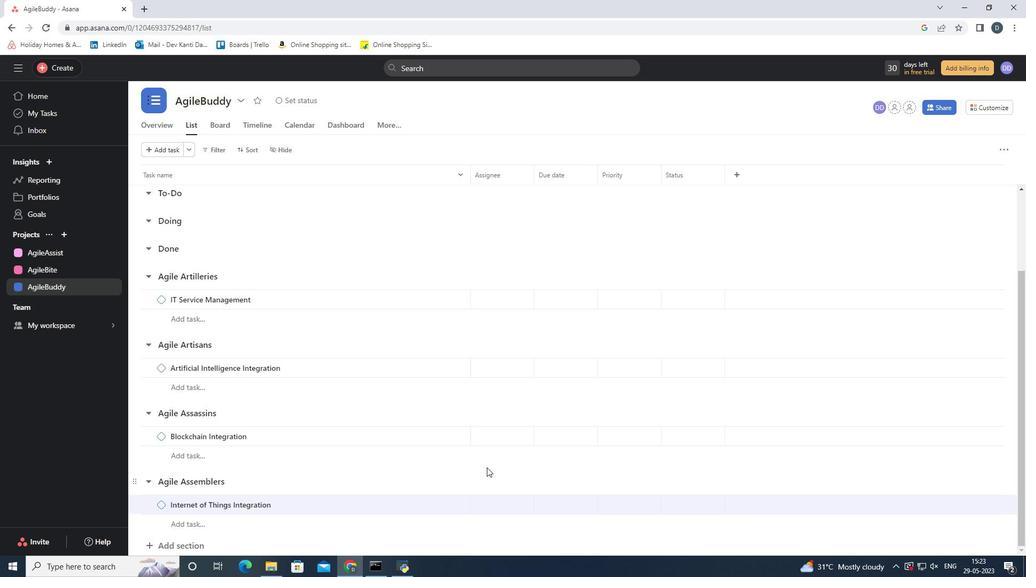 
